 Task: Create a due date automation trigger when advanced on, 2 hours before a card is due add basic assigned only to anyone.
Action: Mouse moved to (918, 287)
Screenshot: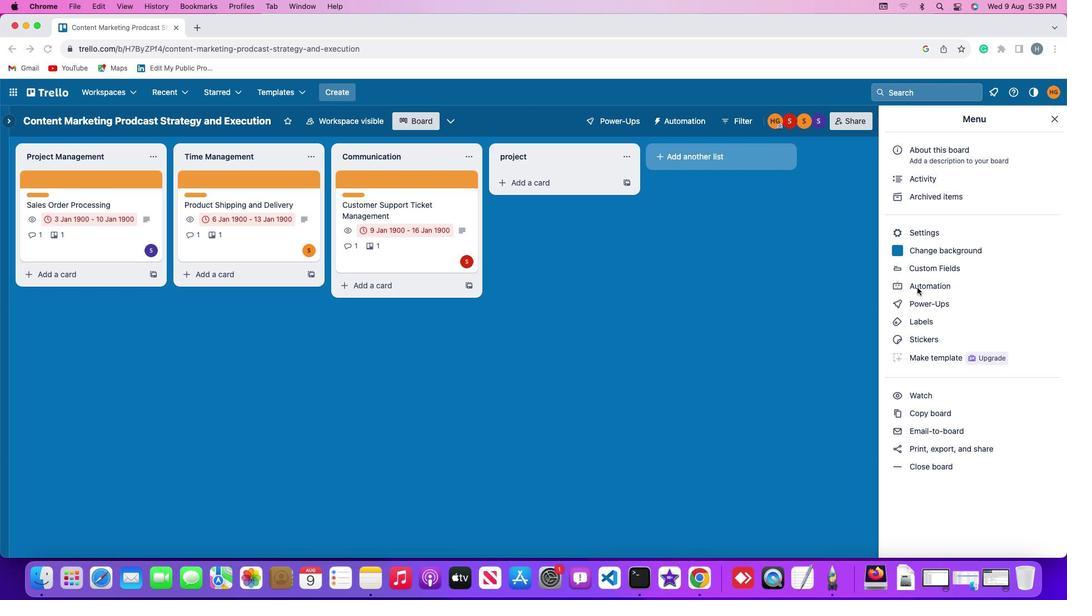 
Action: Mouse pressed left at (918, 287)
Screenshot: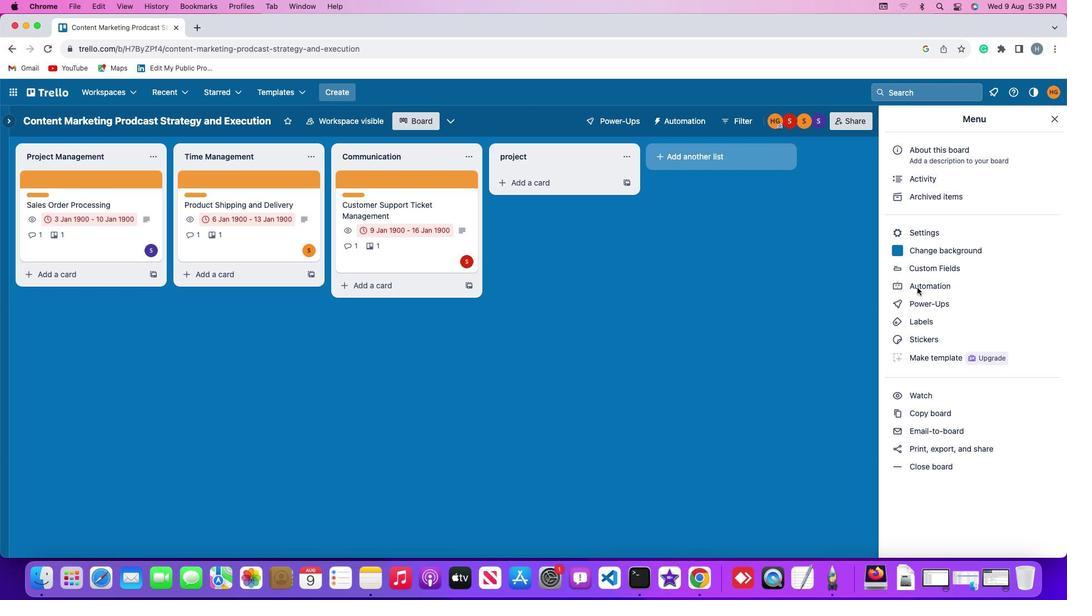 
Action: Mouse pressed left at (918, 287)
Screenshot: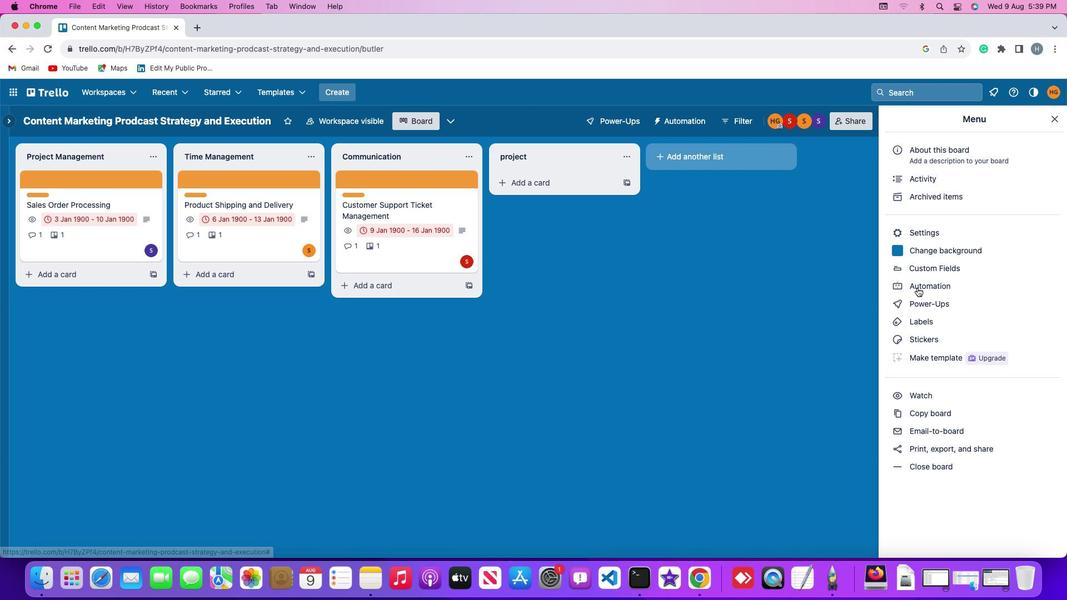 
Action: Mouse moved to (65, 261)
Screenshot: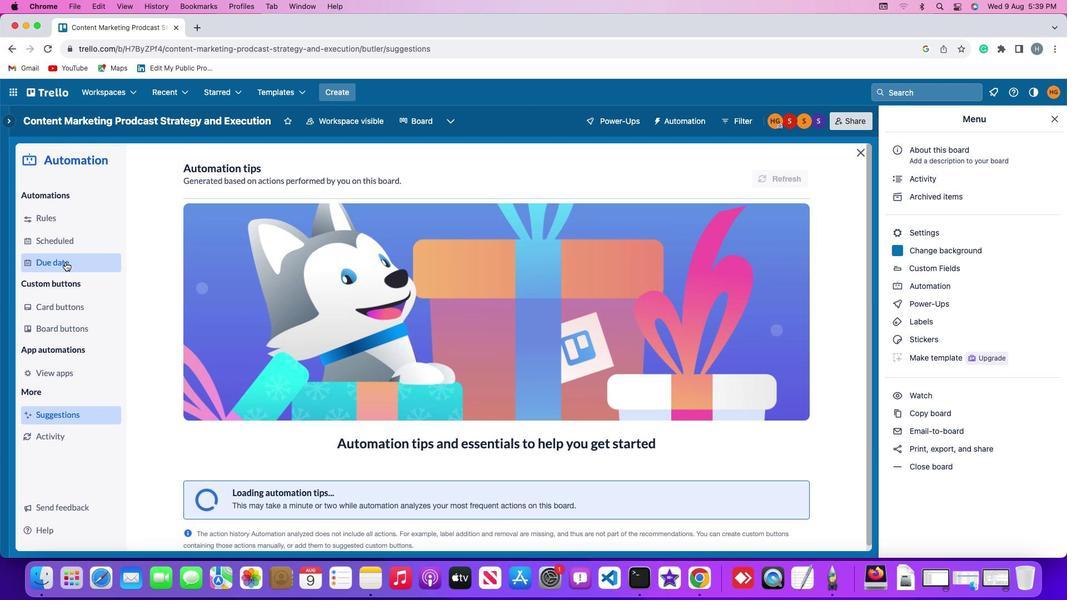 
Action: Mouse pressed left at (65, 261)
Screenshot: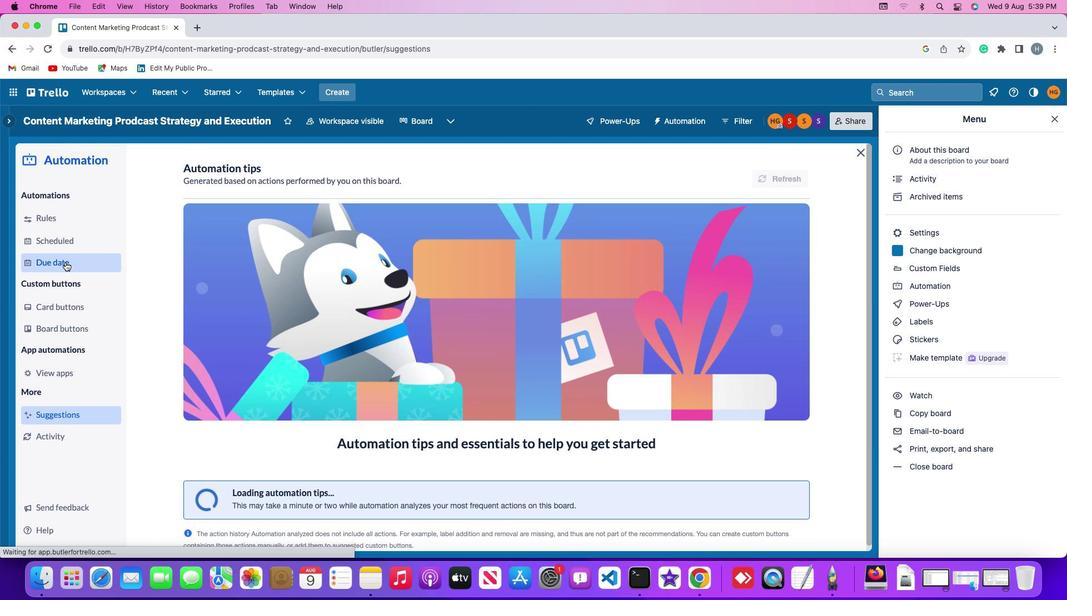 
Action: Mouse moved to (749, 170)
Screenshot: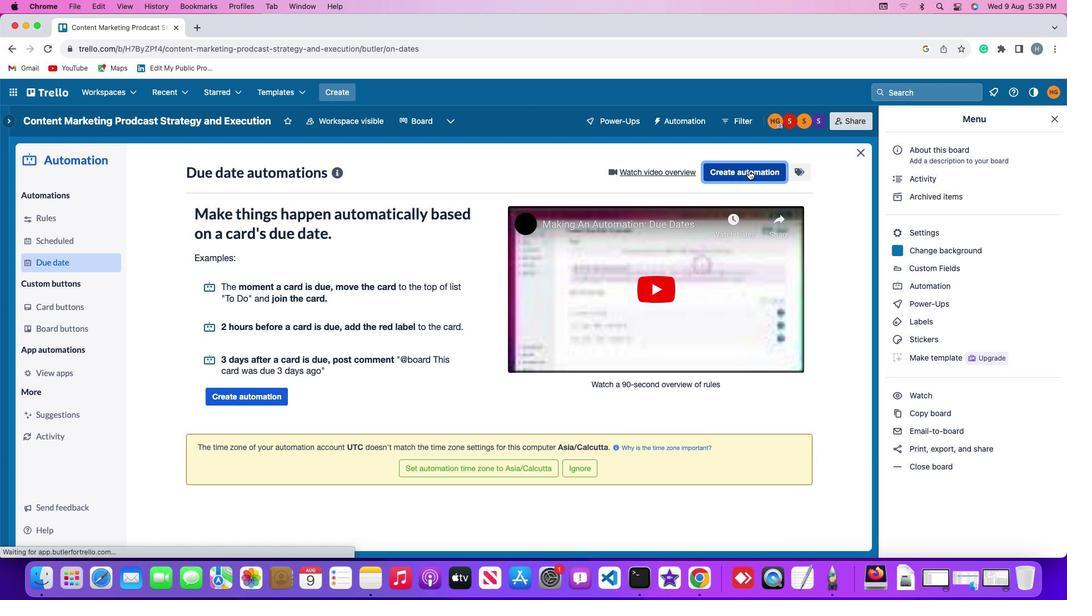 
Action: Mouse pressed left at (749, 170)
Screenshot: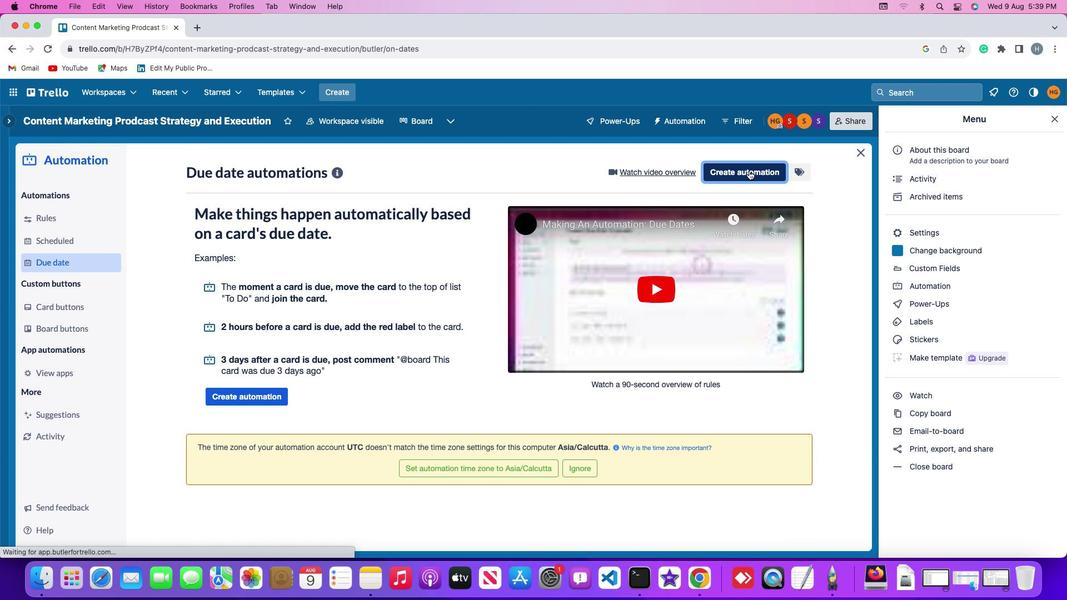 
Action: Mouse moved to (294, 274)
Screenshot: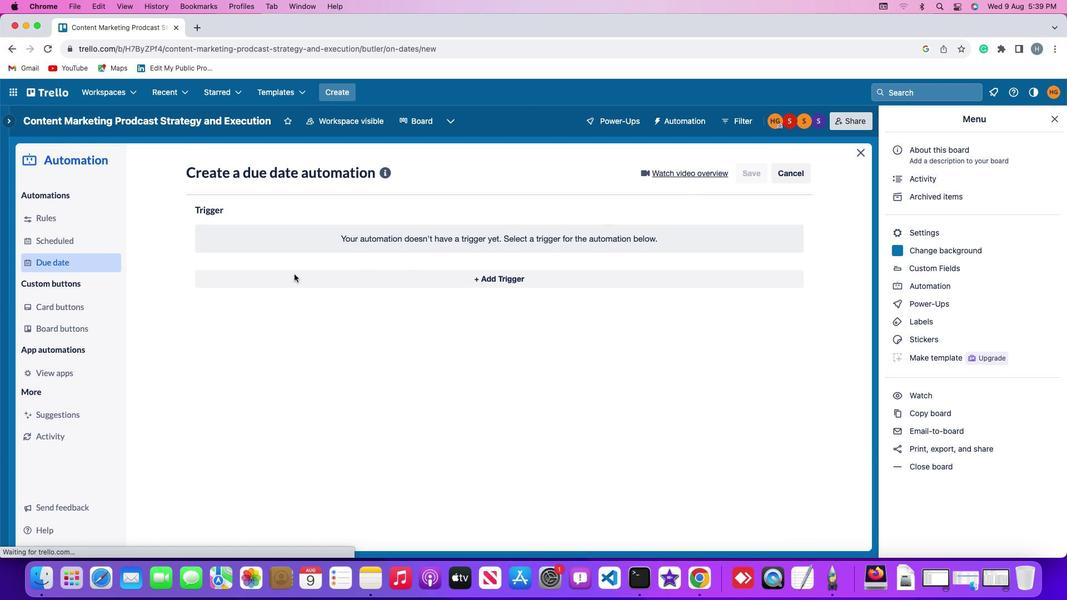 
Action: Mouse pressed left at (294, 274)
Screenshot: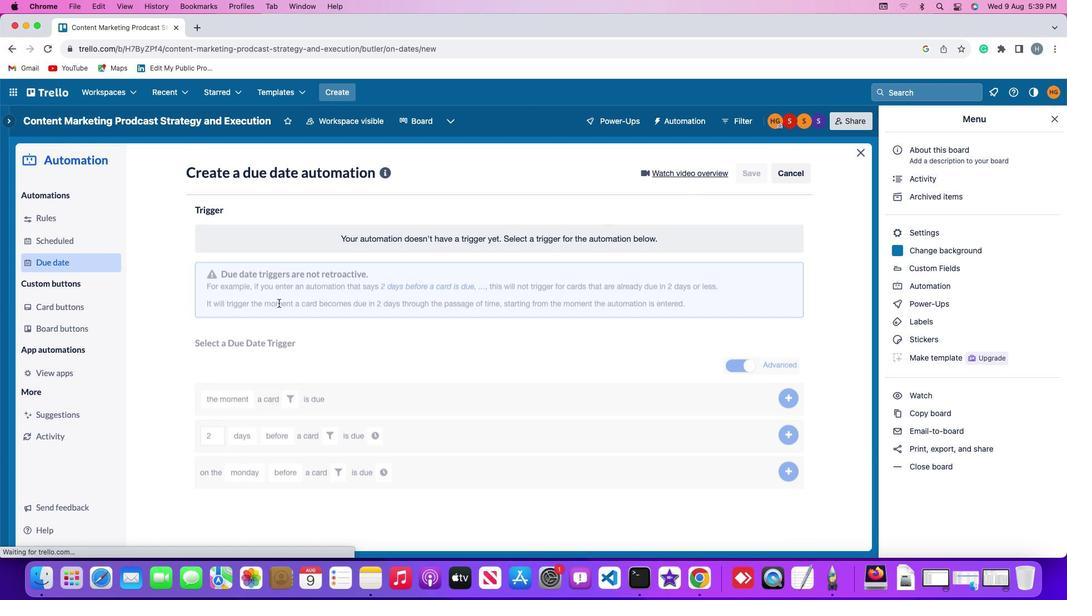 
Action: Mouse moved to (218, 442)
Screenshot: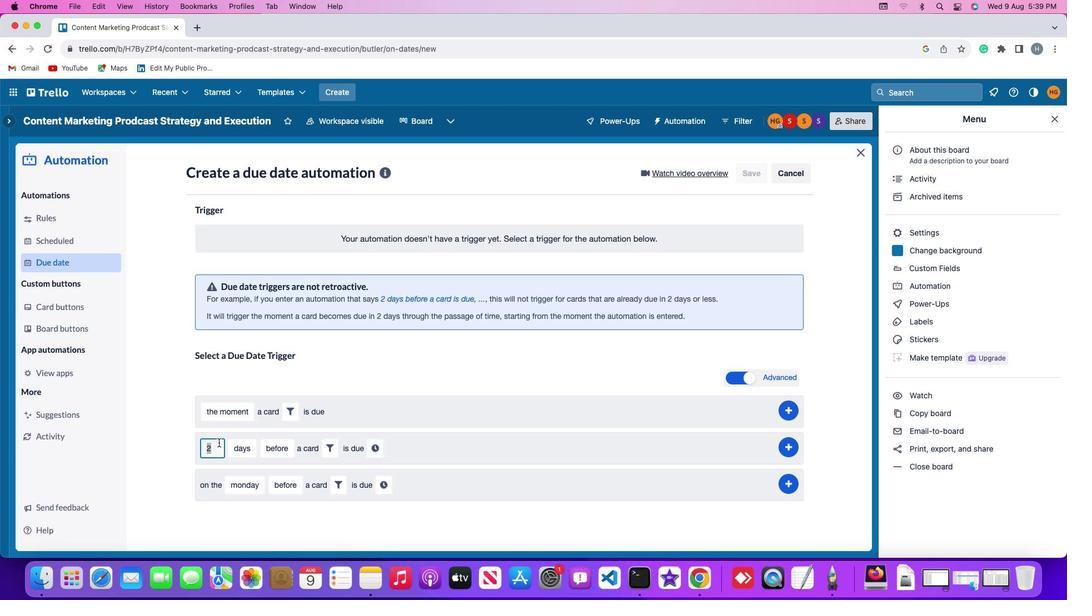 
Action: Mouse pressed left at (218, 442)
Screenshot: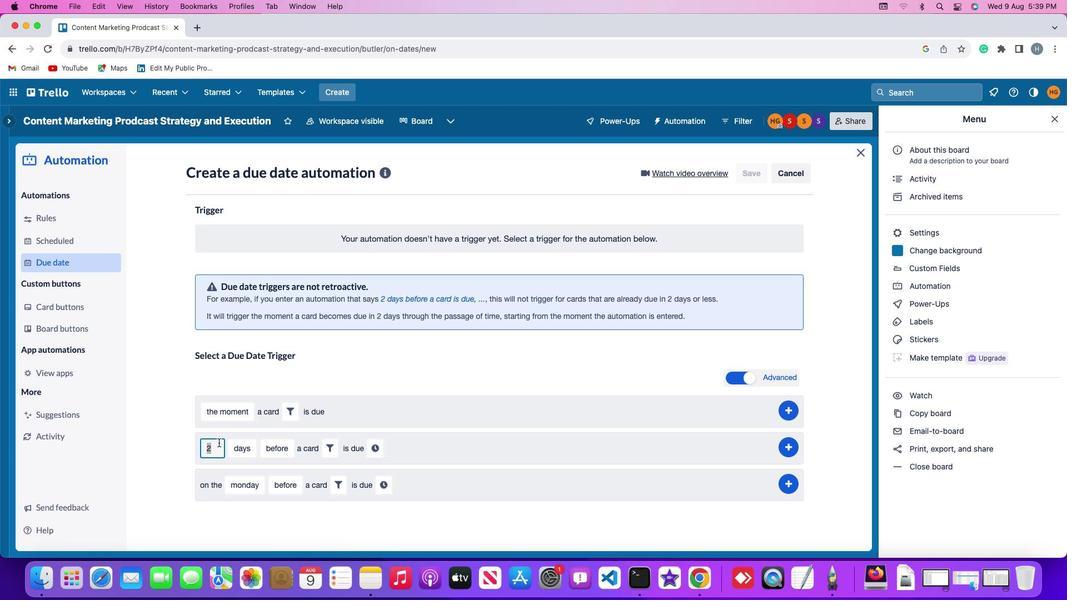 
Action: Mouse moved to (219, 442)
Screenshot: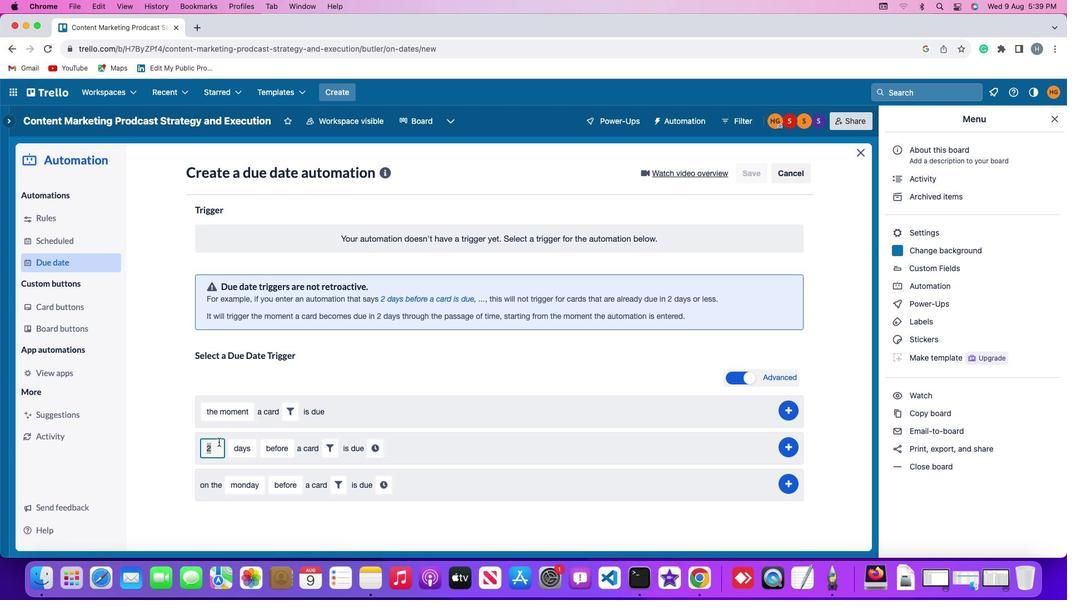 
Action: Key pressed Key.backspace
Screenshot: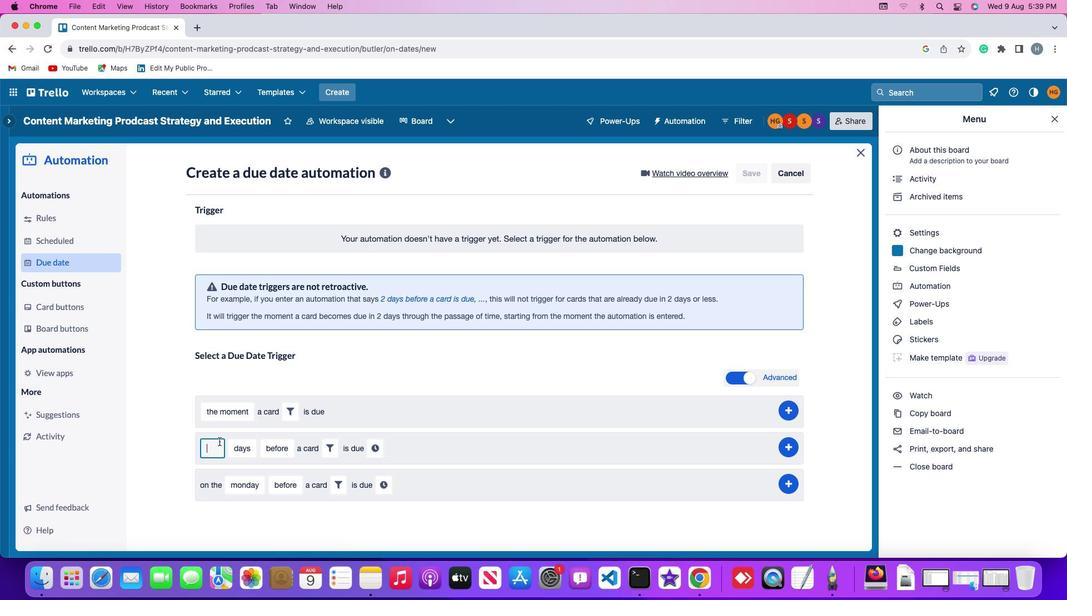 
Action: Mouse moved to (220, 441)
Screenshot: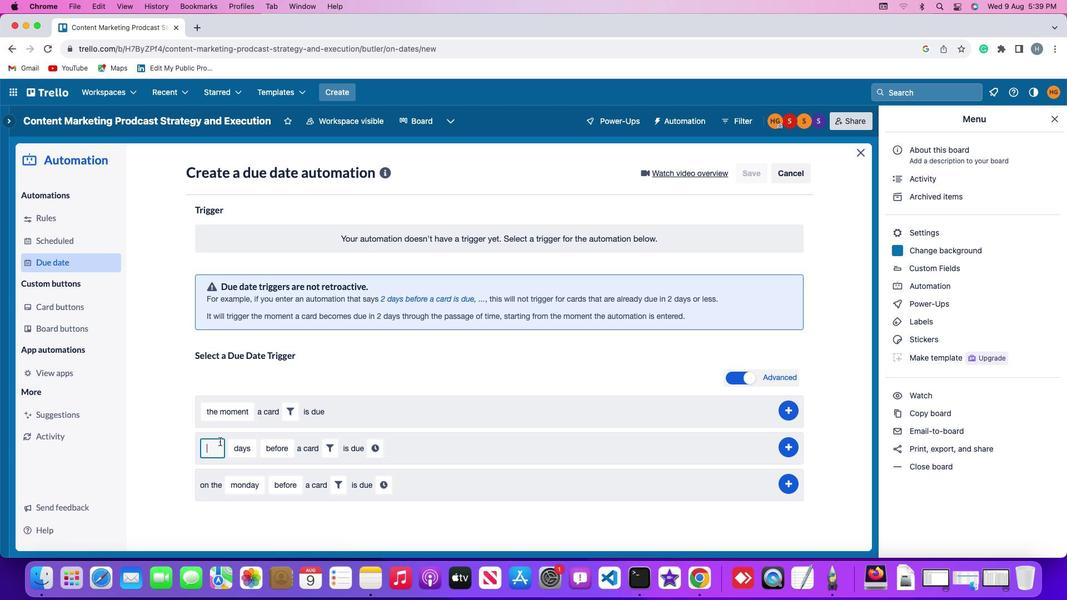 
Action: Key pressed '2'
Screenshot: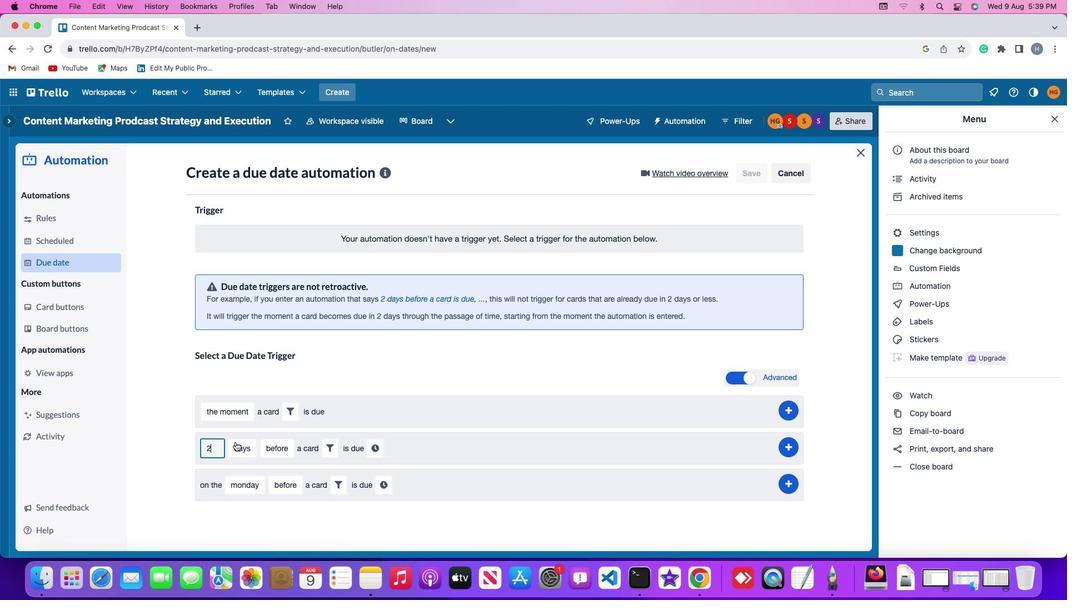 
Action: Mouse moved to (253, 444)
Screenshot: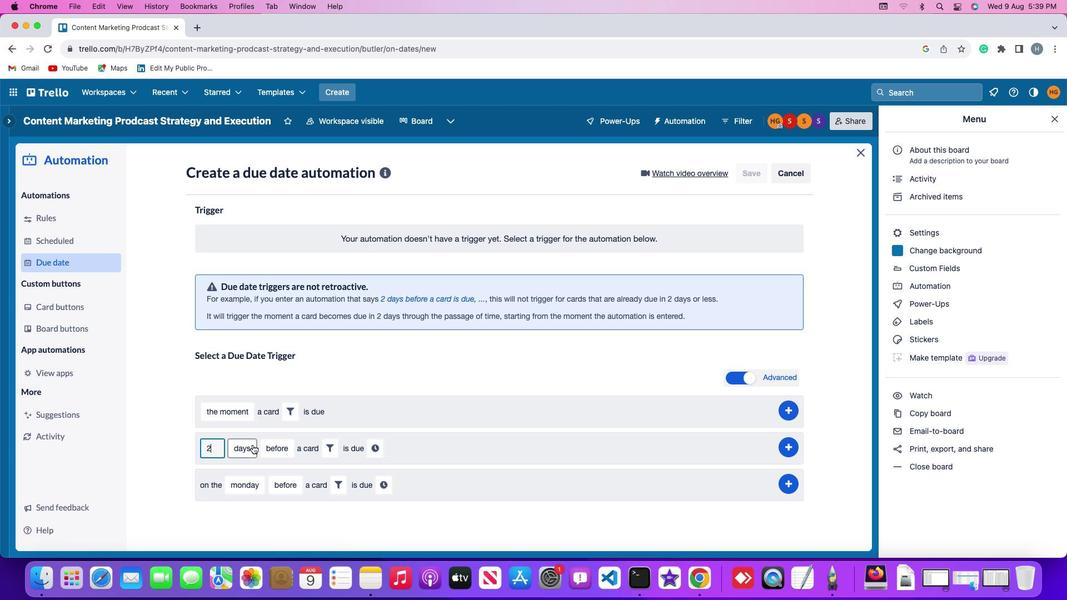 
Action: Mouse pressed left at (253, 444)
Screenshot: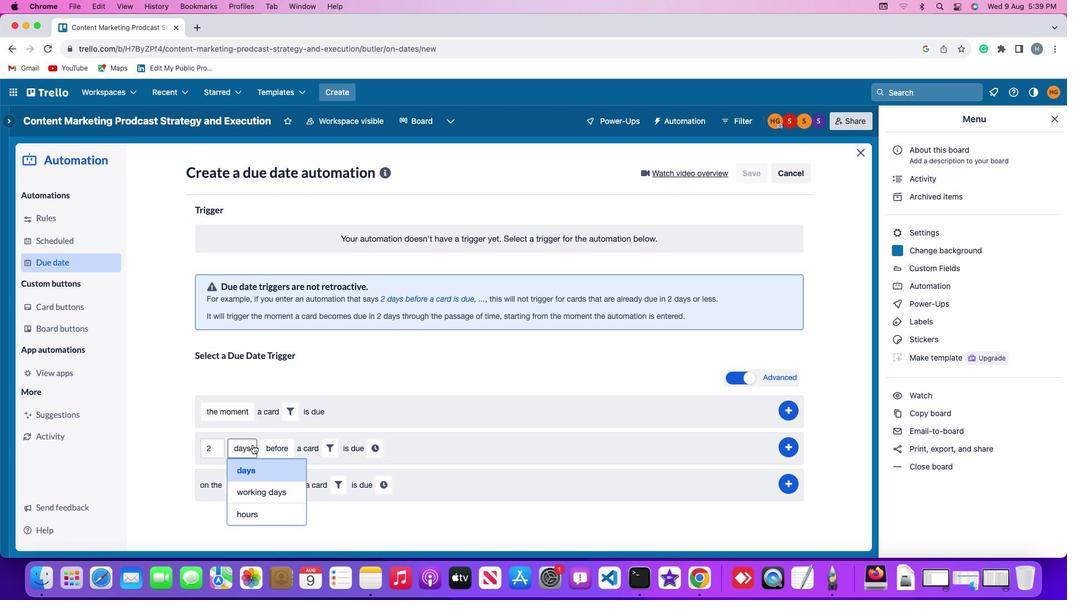 
Action: Mouse moved to (256, 516)
Screenshot: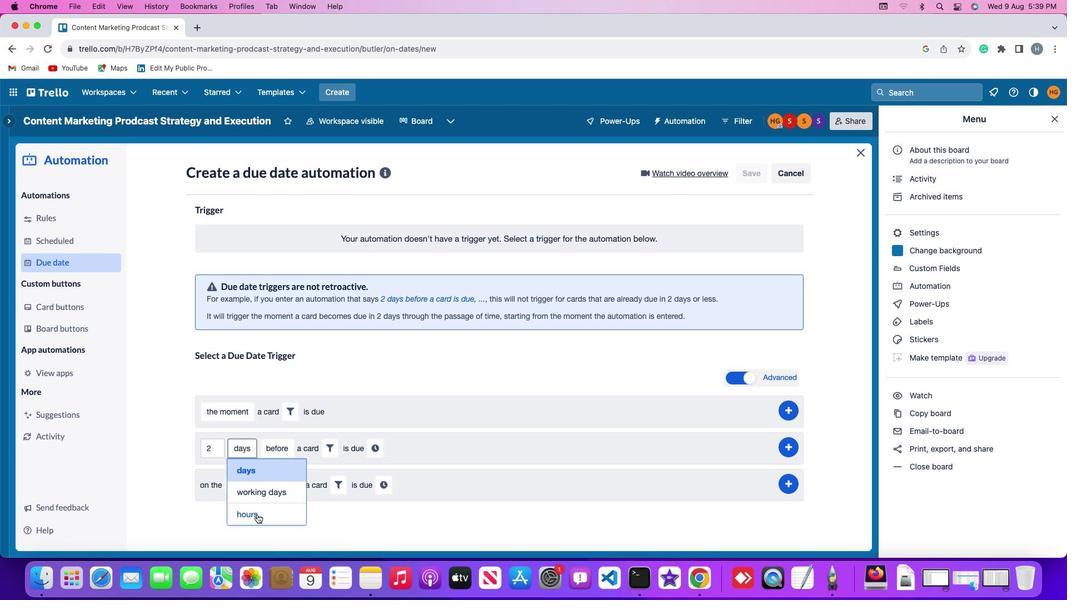 
Action: Mouse pressed left at (256, 516)
Screenshot: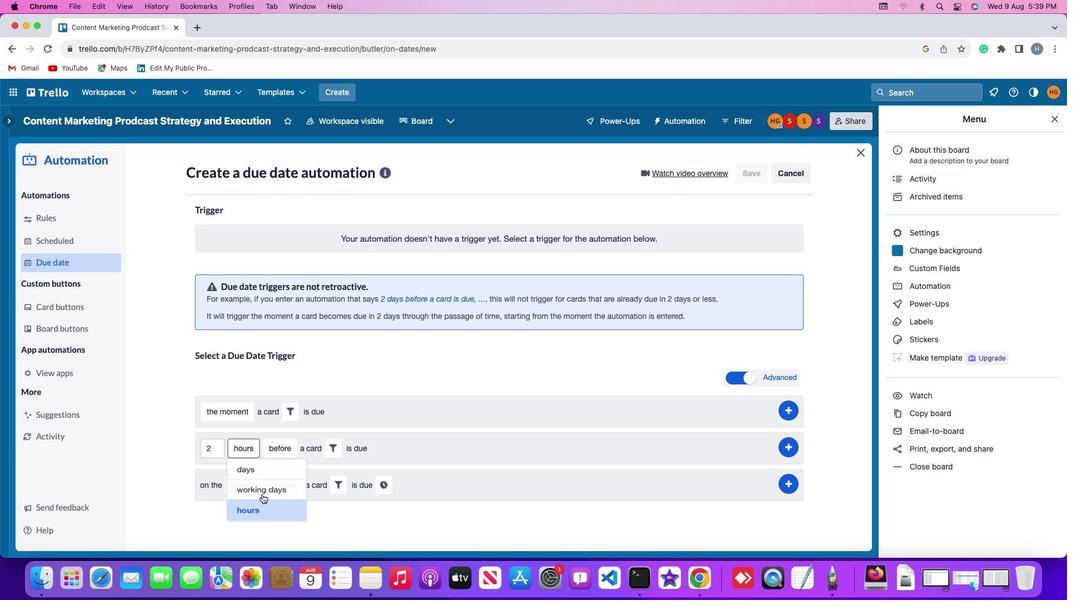 
Action: Mouse moved to (279, 449)
Screenshot: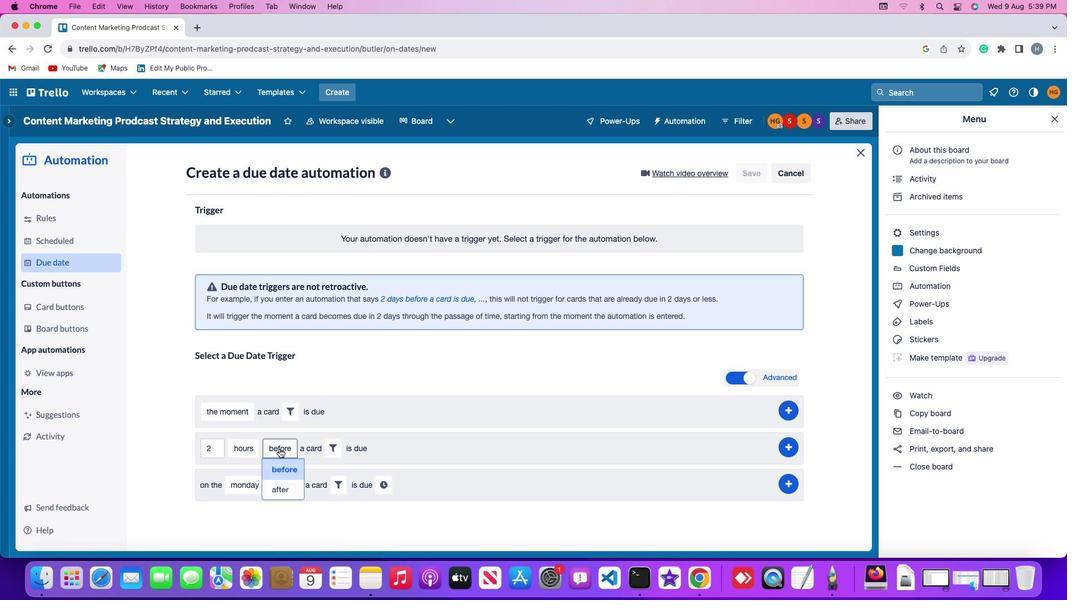 
Action: Mouse pressed left at (279, 449)
Screenshot: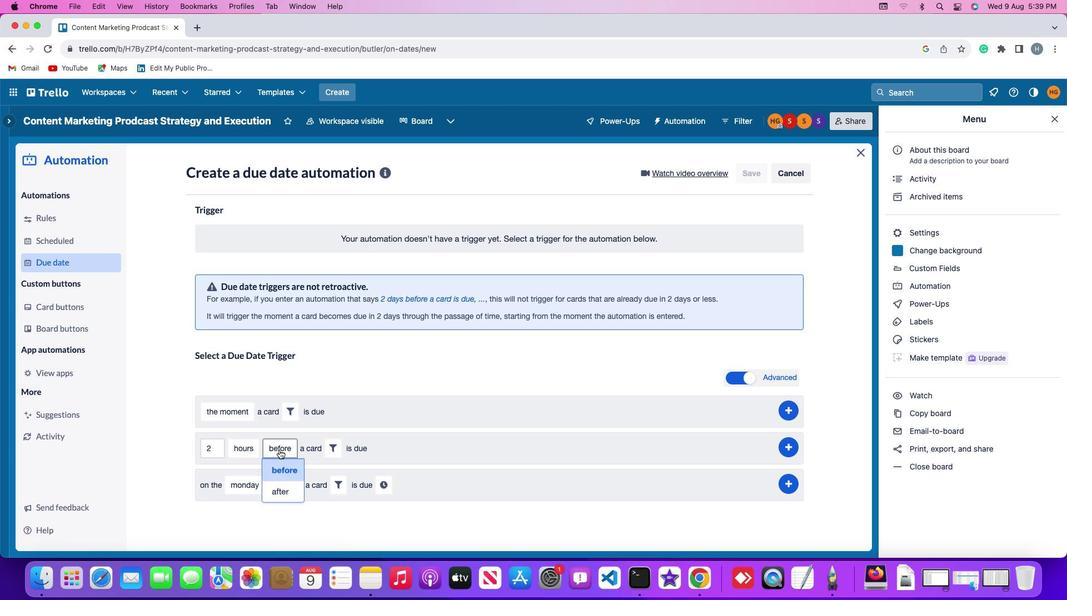 
Action: Mouse moved to (282, 475)
Screenshot: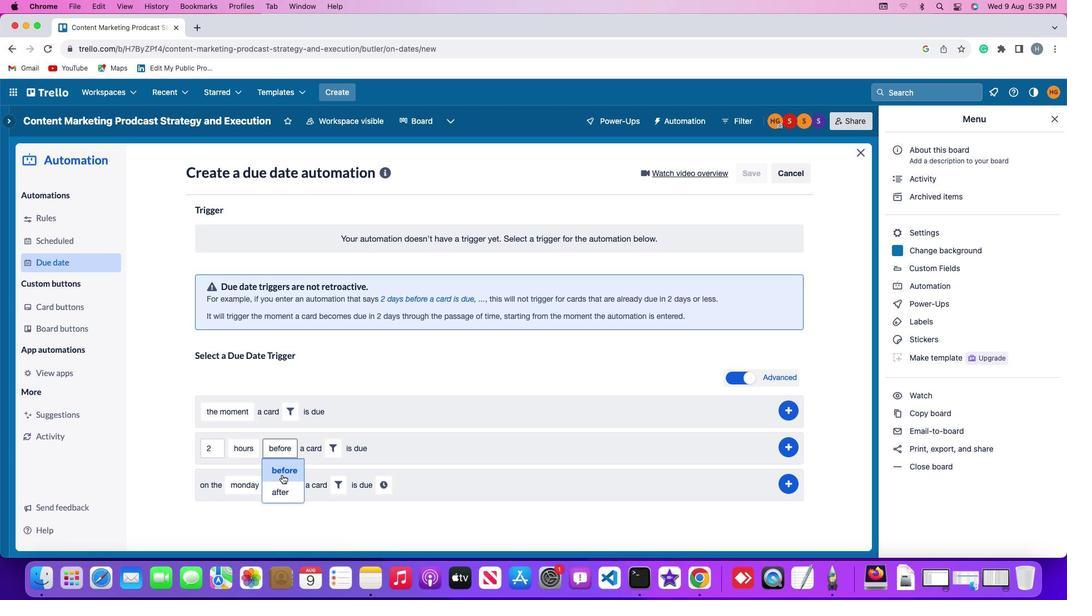 
Action: Mouse pressed left at (282, 475)
Screenshot: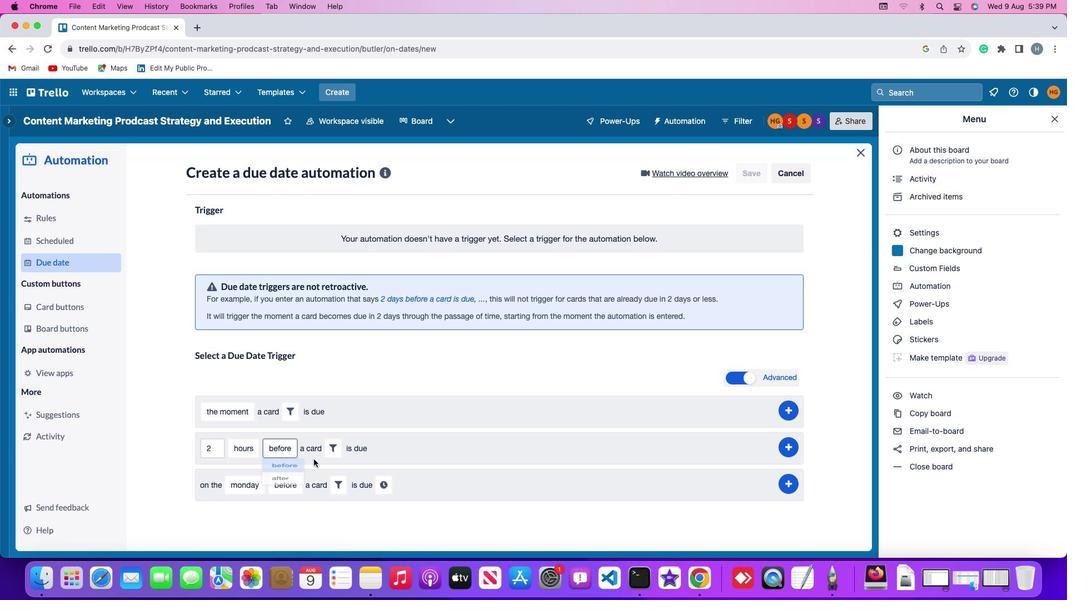 
Action: Mouse moved to (333, 447)
Screenshot: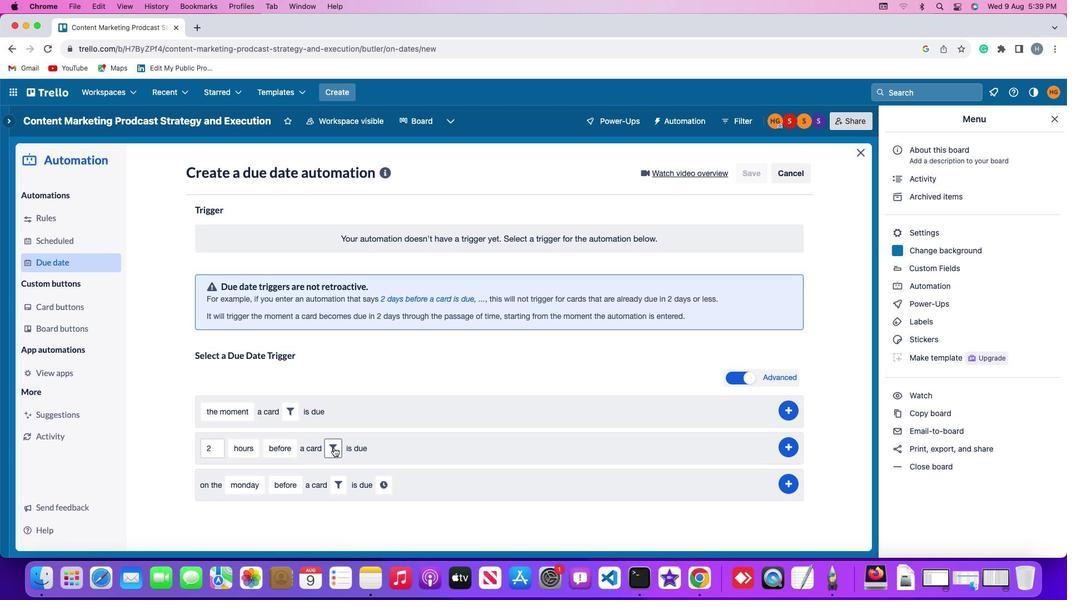 
Action: Mouse pressed left at (333, 447)
Screenshot: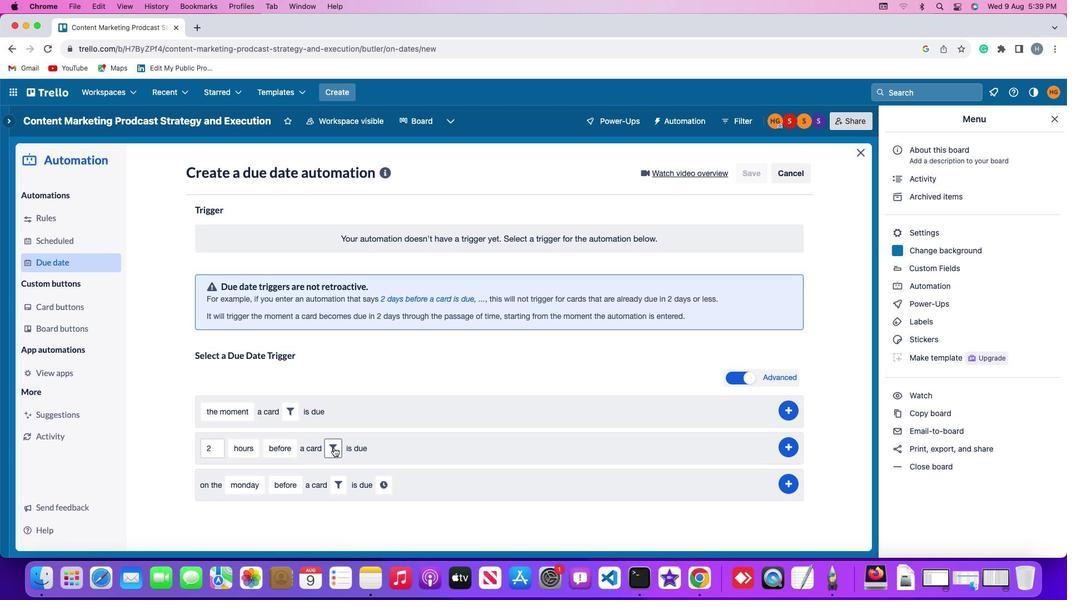 
Action: Mouse moved to (280, 509)
Screenshot: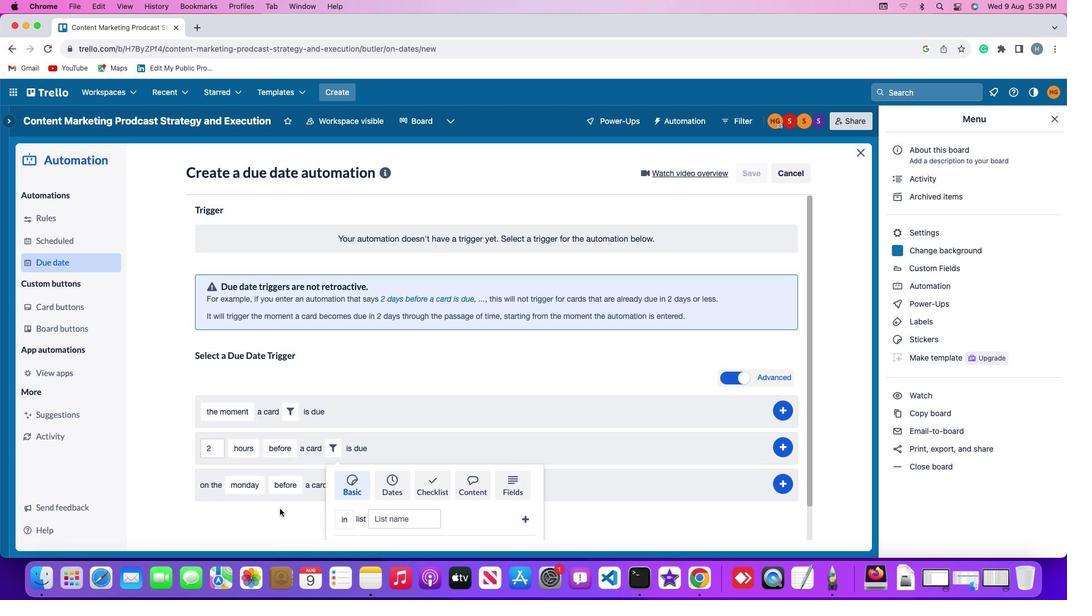 
Action: Mouse scrolled (280, 509) with delta (0, 0)
Screenshot: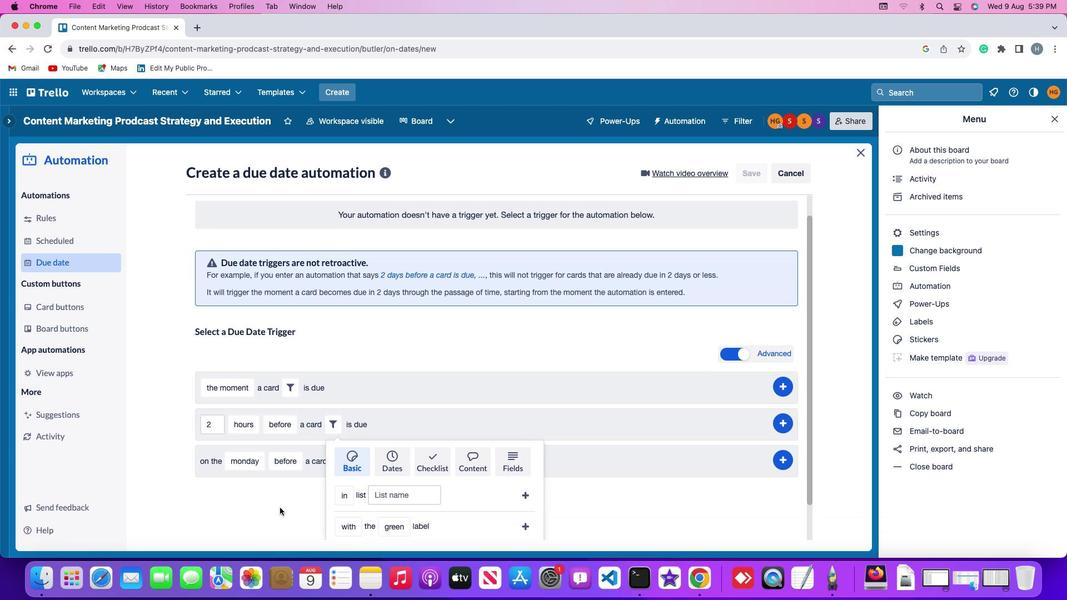 
Action: Mouse scrolled (280, 509) with delta (0, 0)
Screenshot: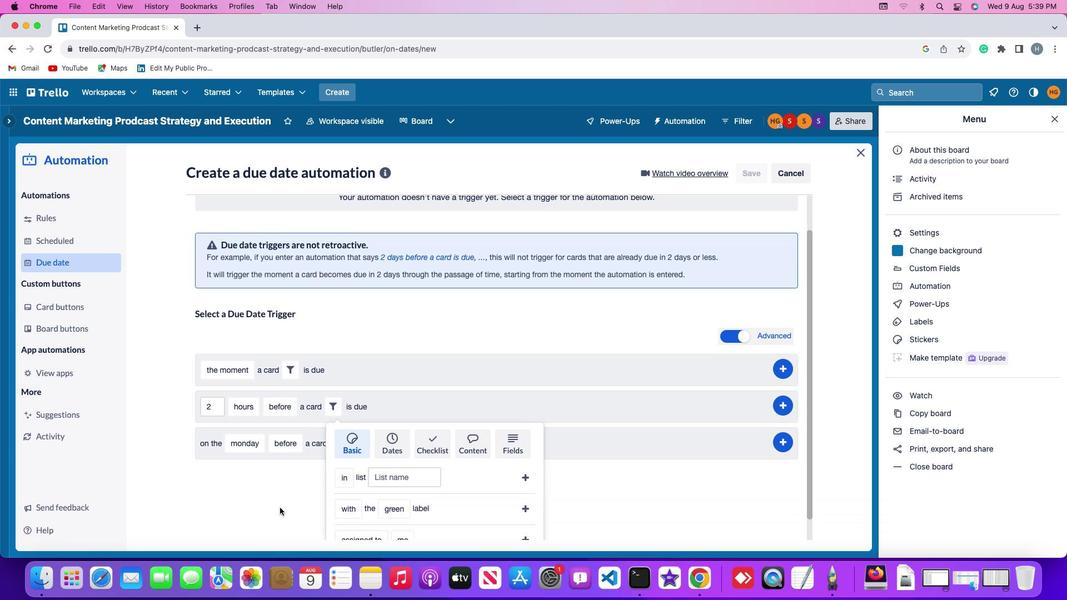 
Action: Mouse scrolled (280, 509) with delta (0, -1)
Screenshot: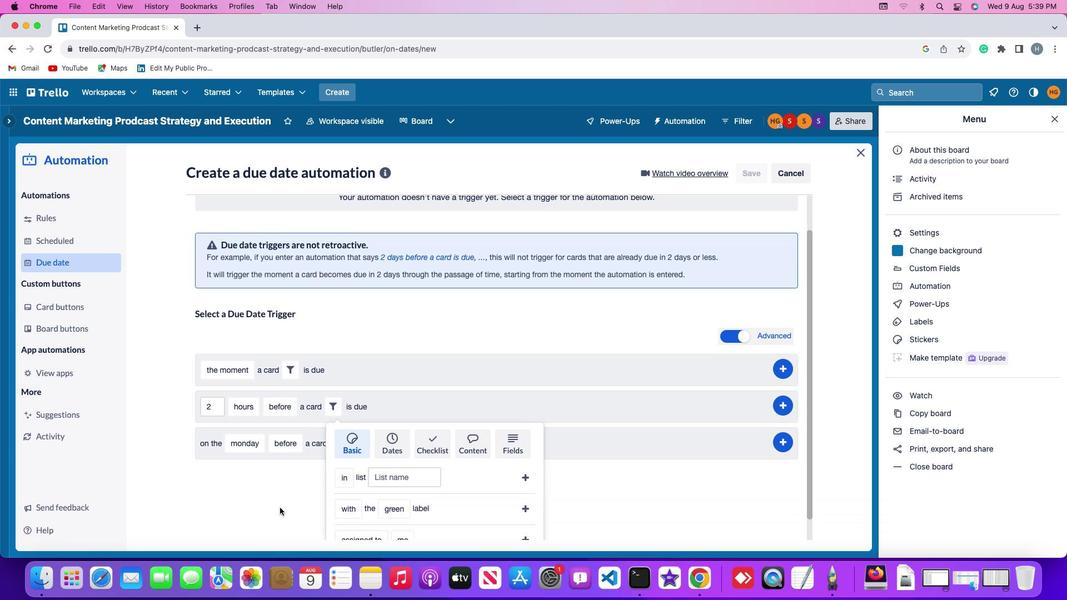
Action: Mouse scrolled (280, 509) with delta (0, -2)
Screenshot: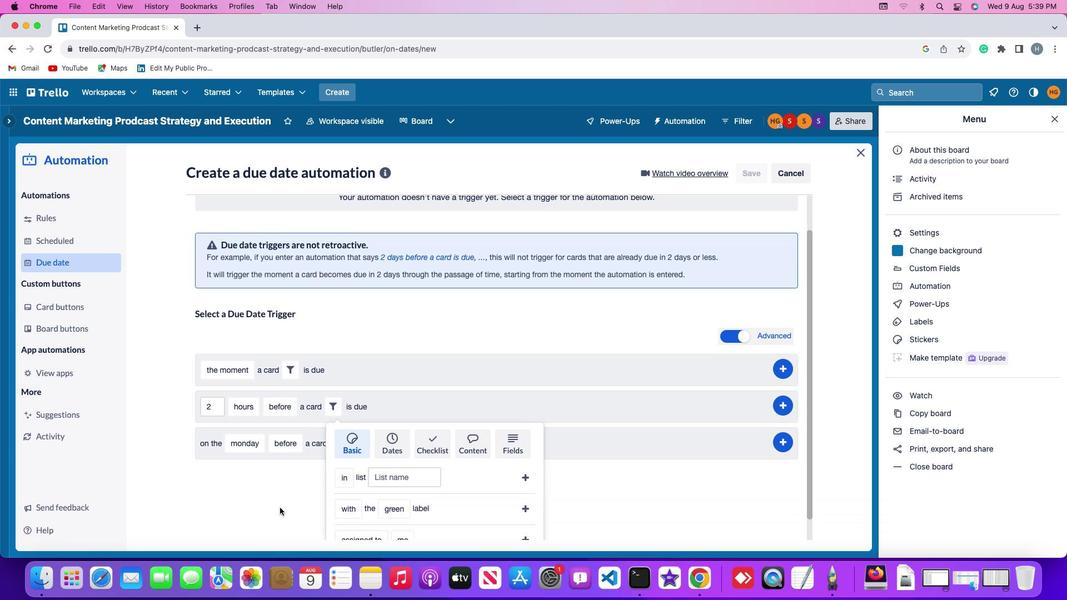 
Action: Mouse moved to (280, 507)
Screenshot: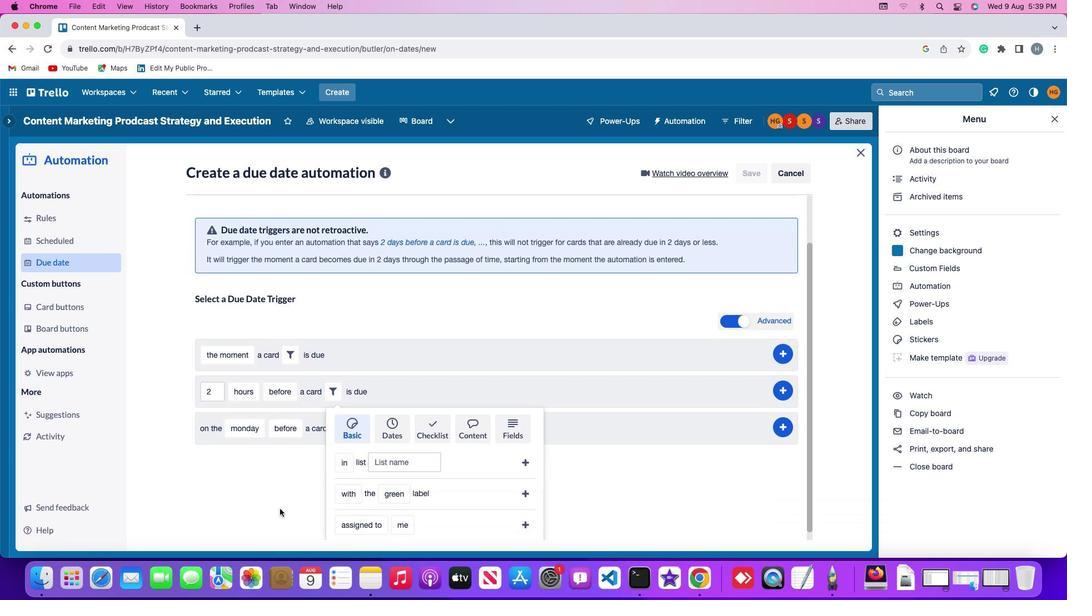 
Action: Mouse scrolled (280, 507) with delta (0, -2)
Screenshot: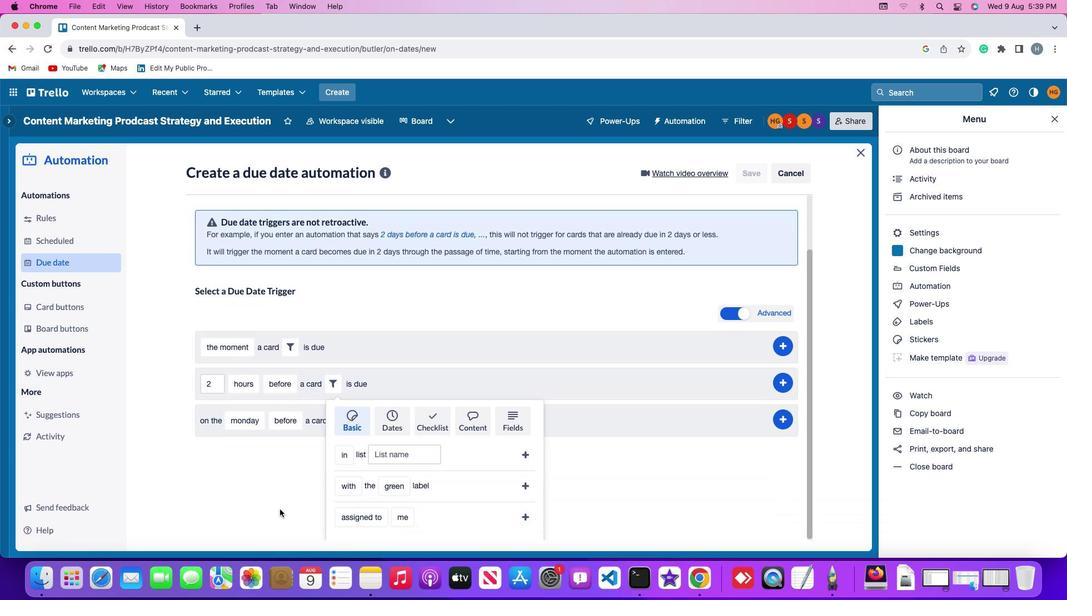 
Action: Mouse moved to (279, 510)
Screenshot: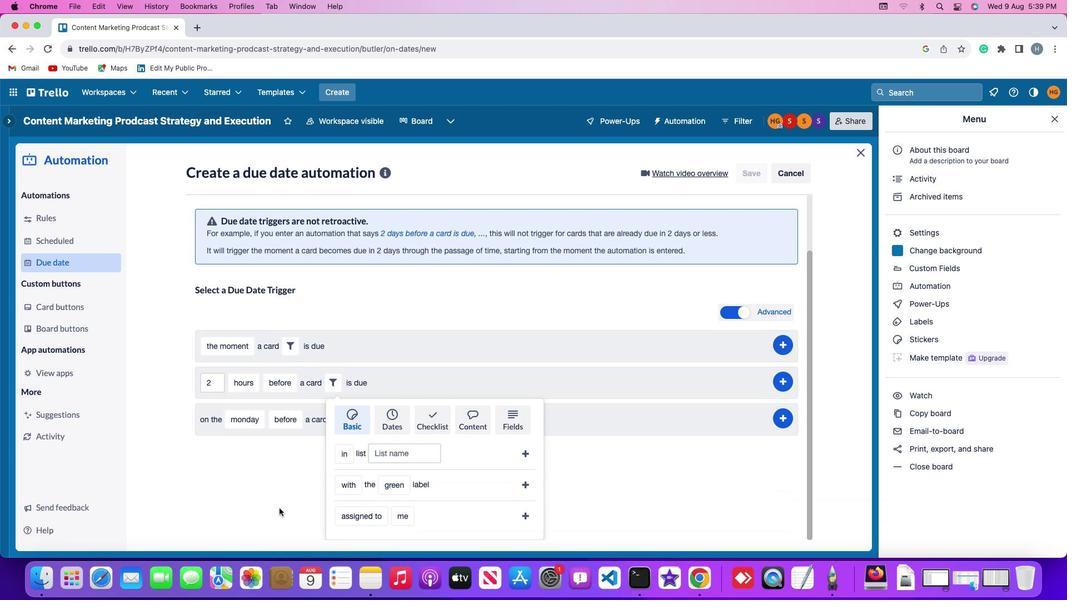 
Action: Mouse scrolled (279, 510) with delta (0, 0)
Screenshot: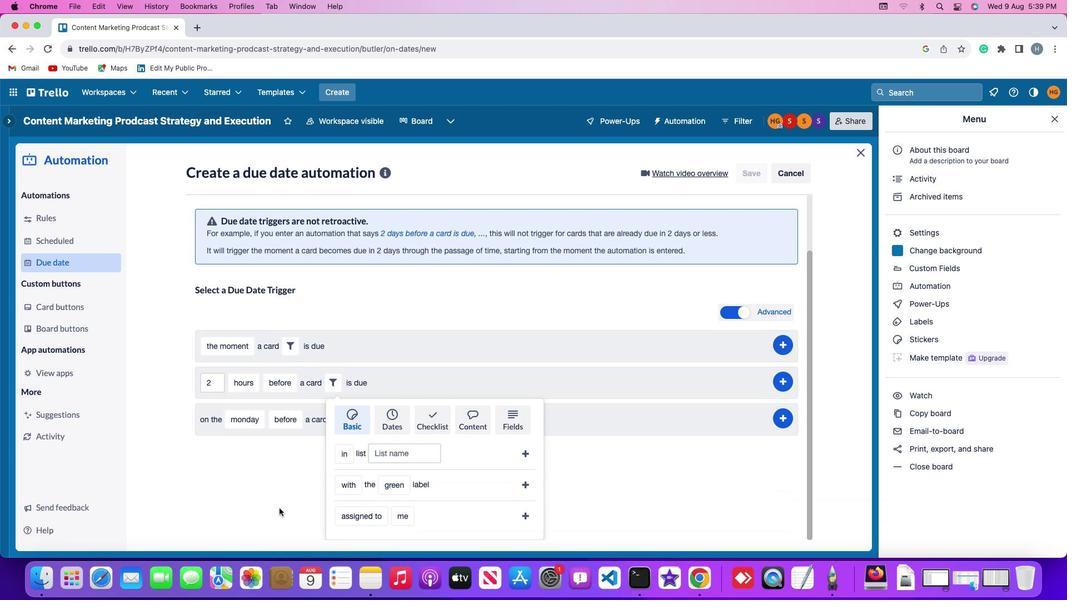 
Action: Mouse moved to (279, 510)
Screenshot: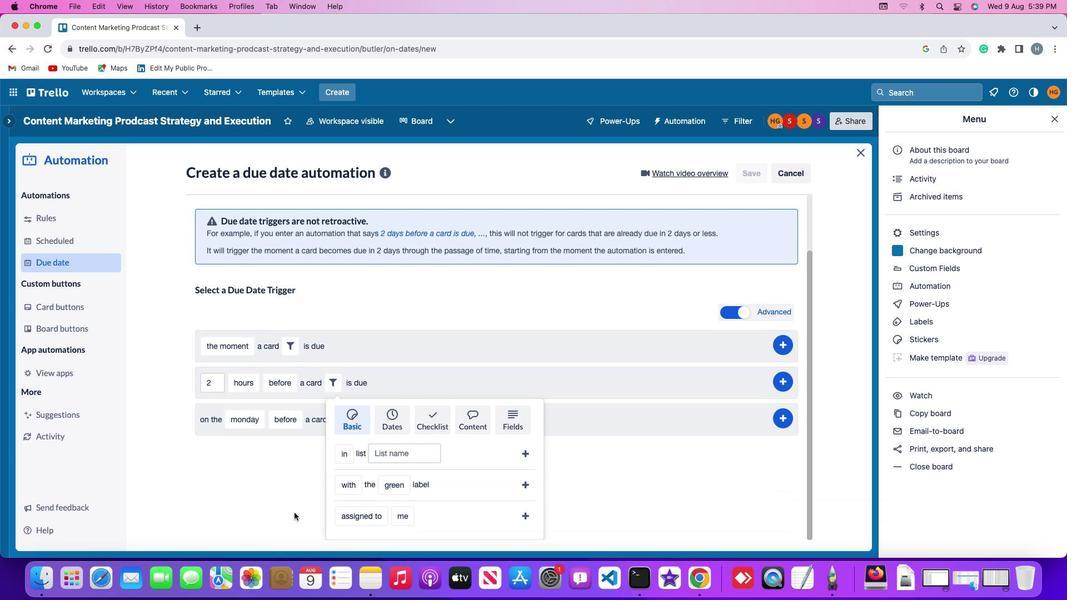 
Action: Mouse scrolled (279, 510) with delta (0, 0)
Screenshot: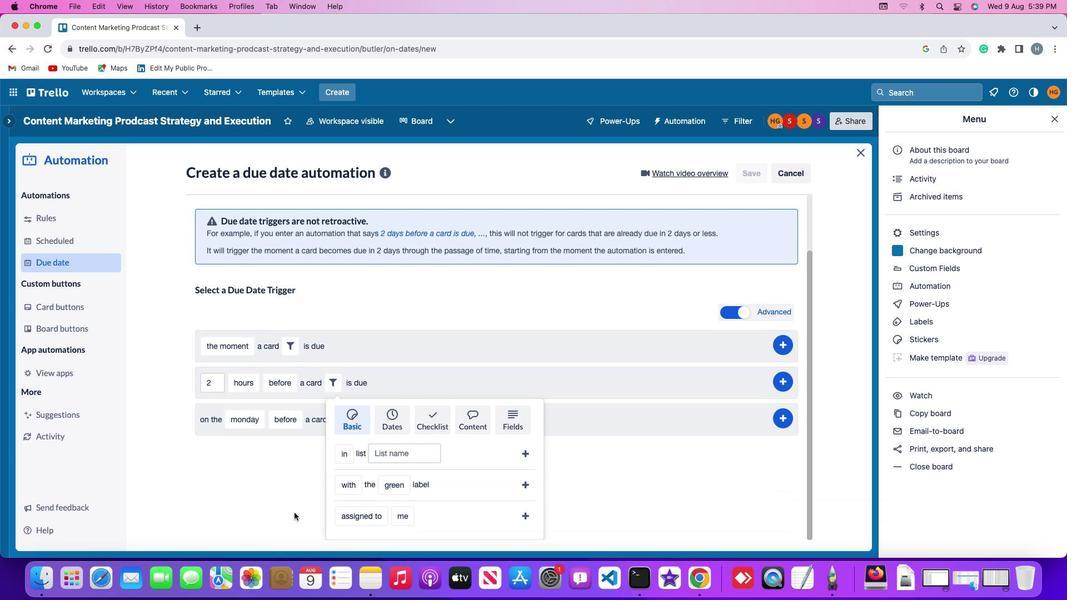 
Action: Mouse moved to (278, 510)
Screenshot: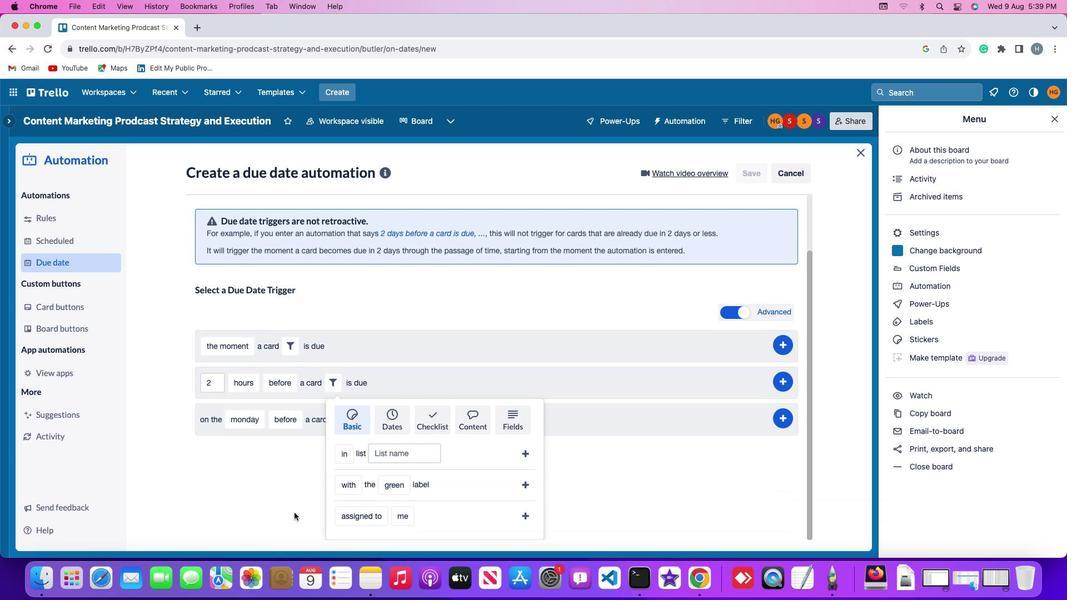 
Action: Mouse scrolled (278, 510) with delta (0, -1)
Screenshot: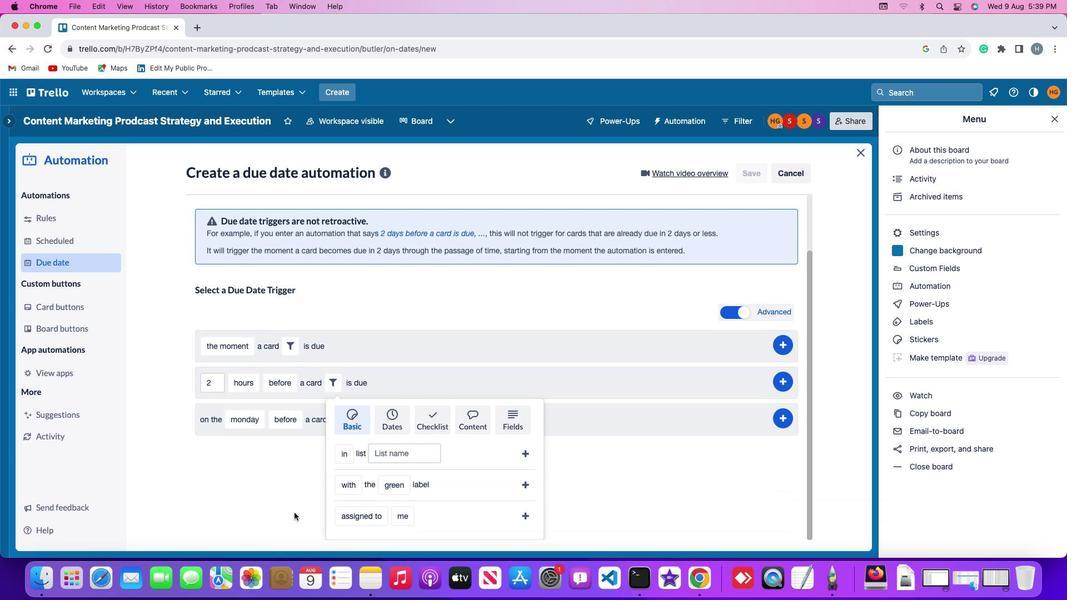 
Action: Mouse moved to (345, 520)
Screenshot: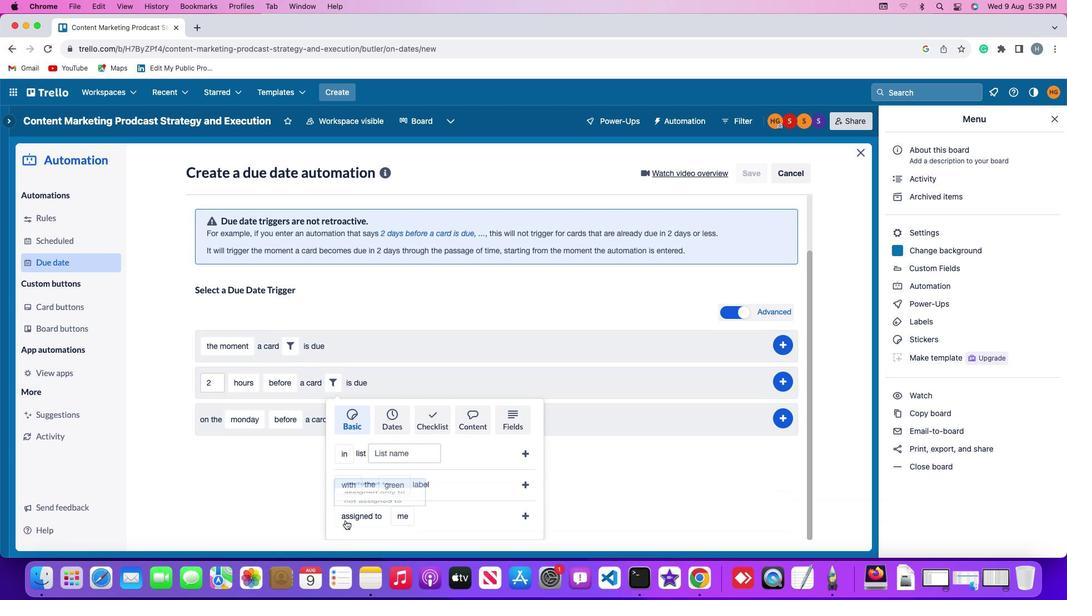 
Action: Mouse pressed left at (345, 520)
Screenshot: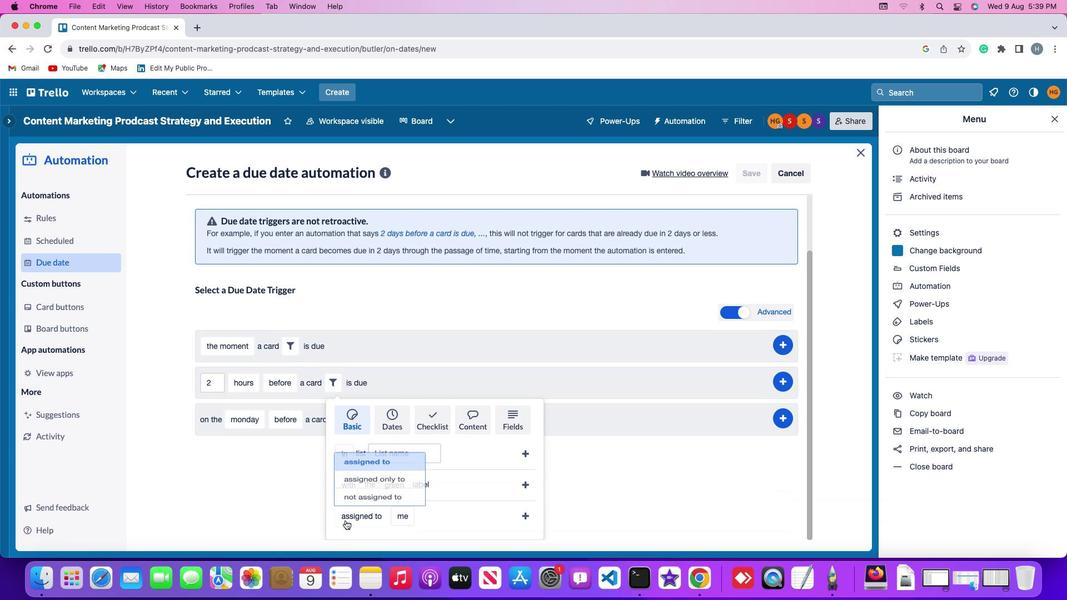 
Action: Mouse moved to (354, 477)
Screenshot: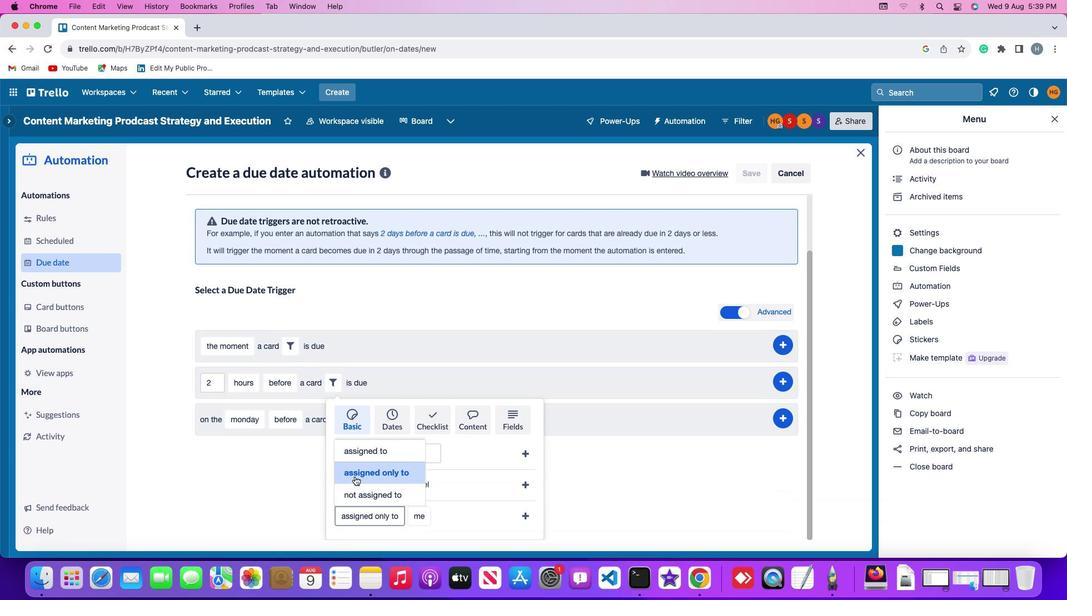 
Action: Mouse pressed left at (354, 477)
Screenshot: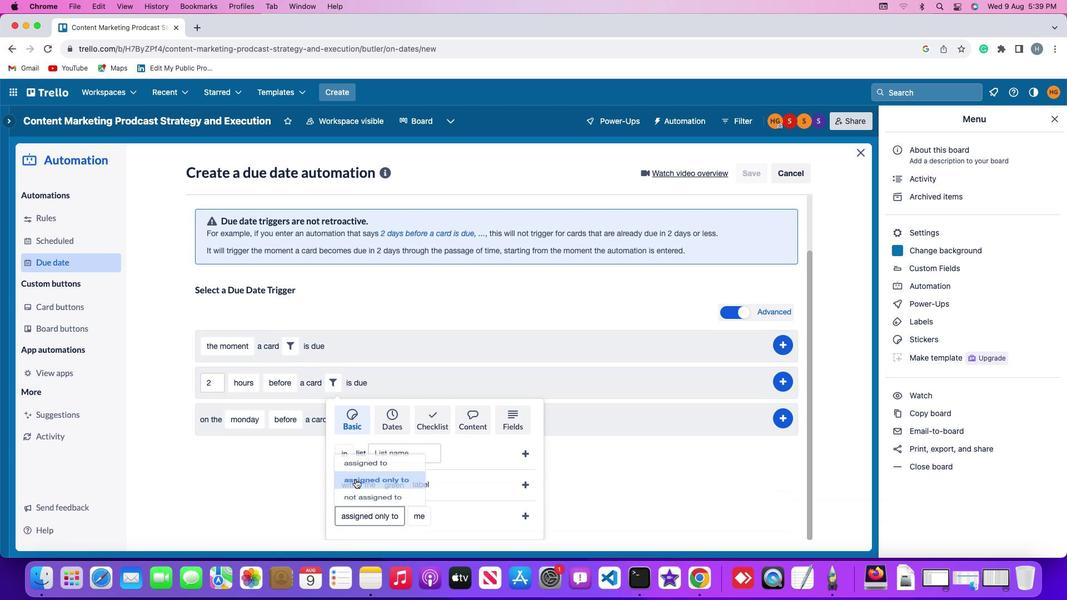 
Action: Mouse moved to (416, 516)
Screenshot: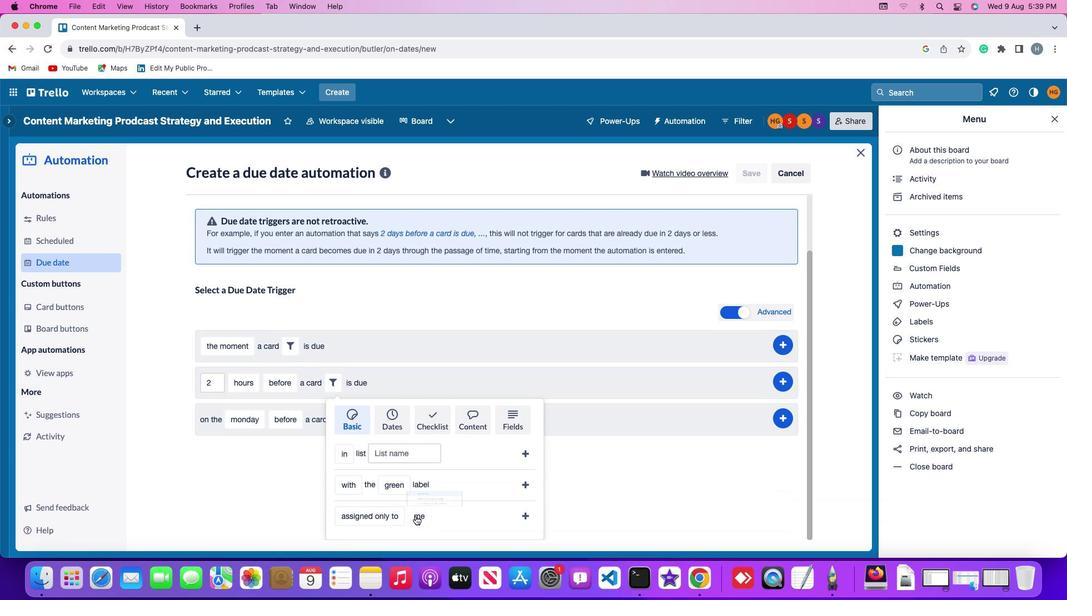 
Action: Mouse pressed left at (416, 516)
Screenshot: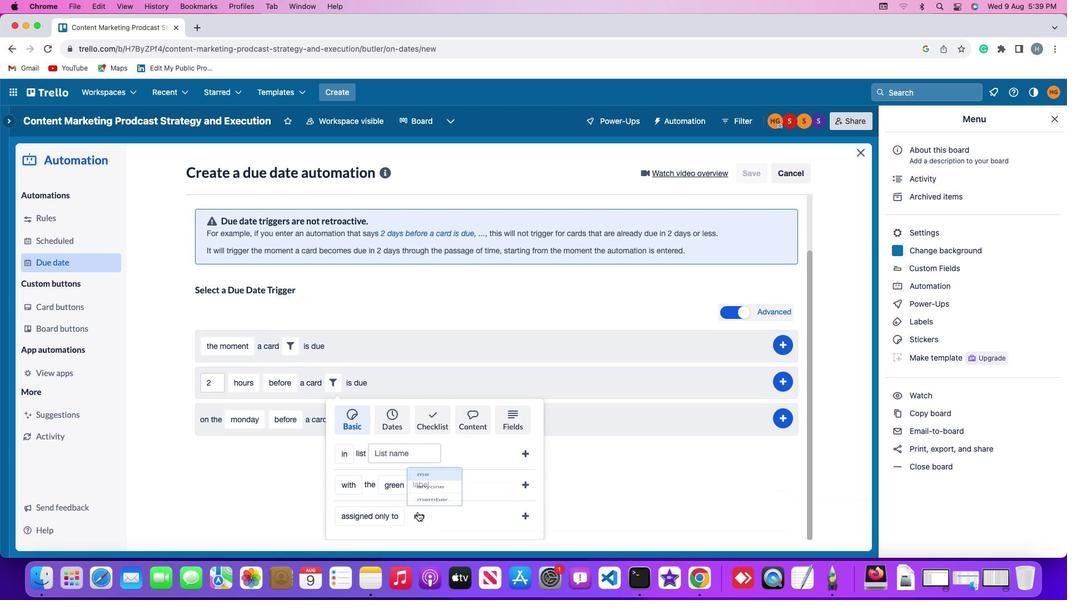 
Action: Mouse moved to (428, 477)
Screenshot: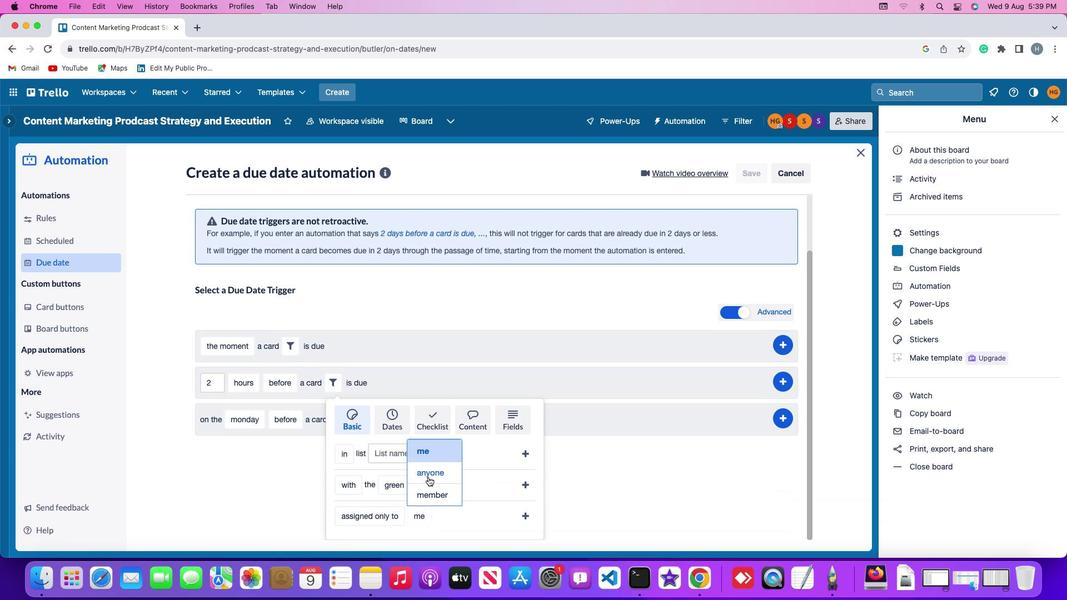 
Action: Mouse pressed left at (428, 477)
Screenshot: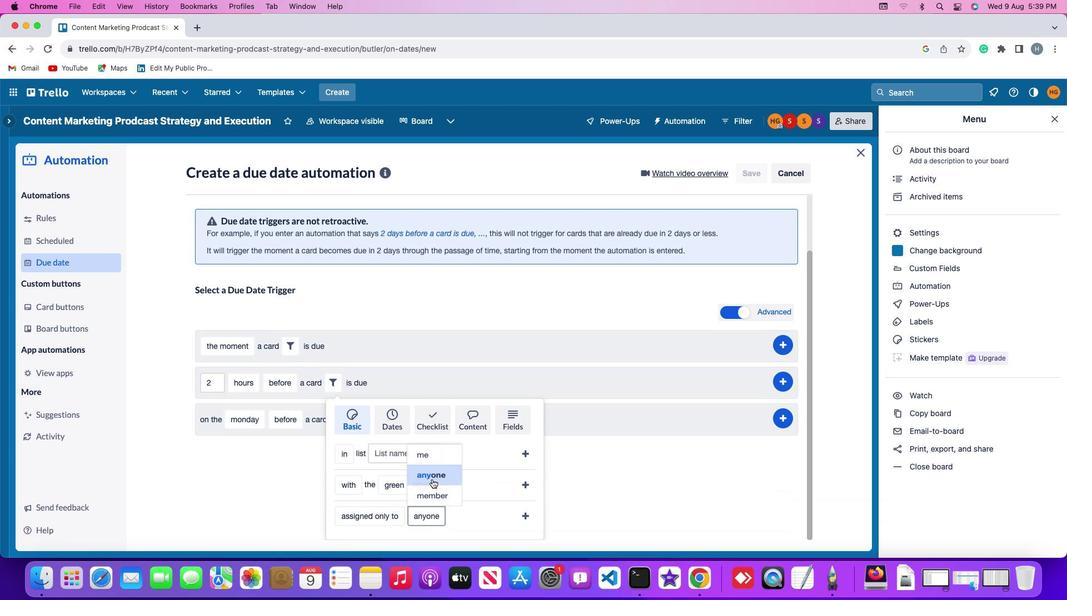 
Action: Mouse moved to (522, 516)
Screenshot: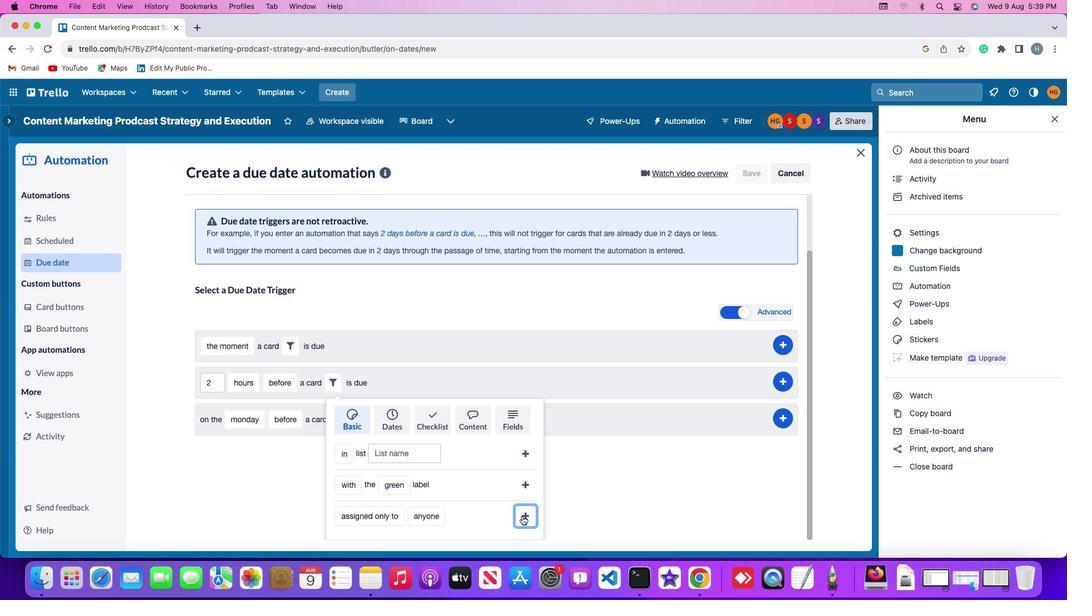
Action: Mouse pressed left at (522, 516)
Screenshot: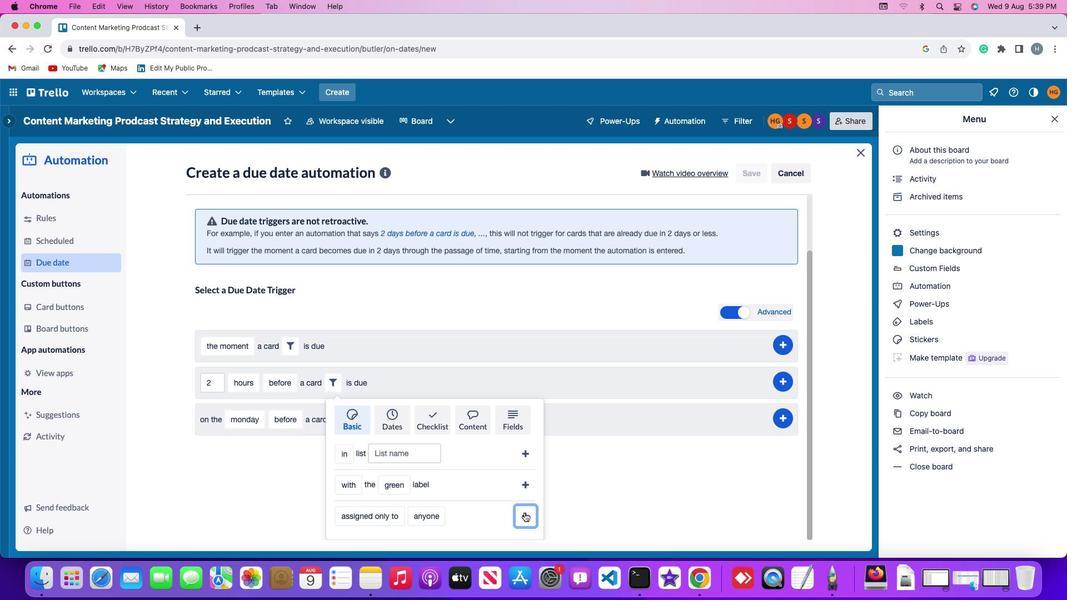 
Action: Mouse moved to (789, 444)
Screenshot: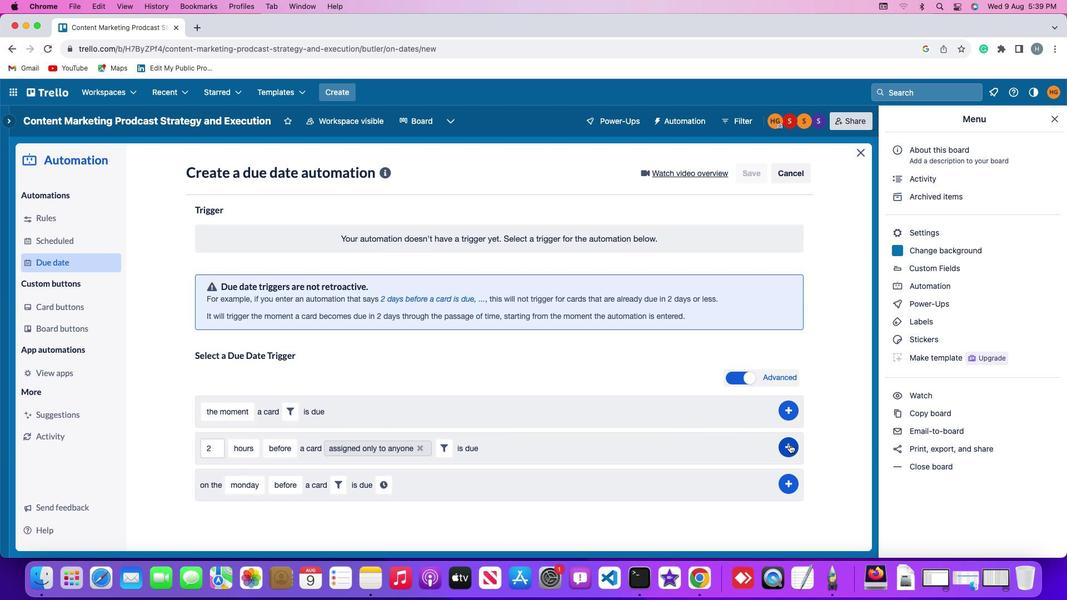 
Action: Mouse pressed left at (789, 444)
Screenshot: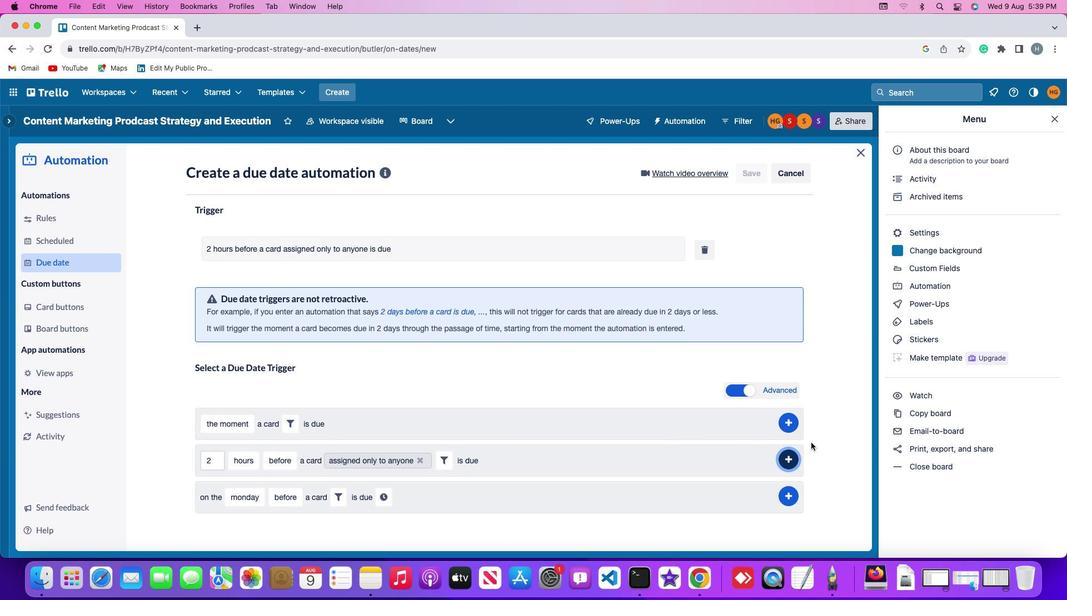
Action: Mouse moved to (839, 363)
Screenshot: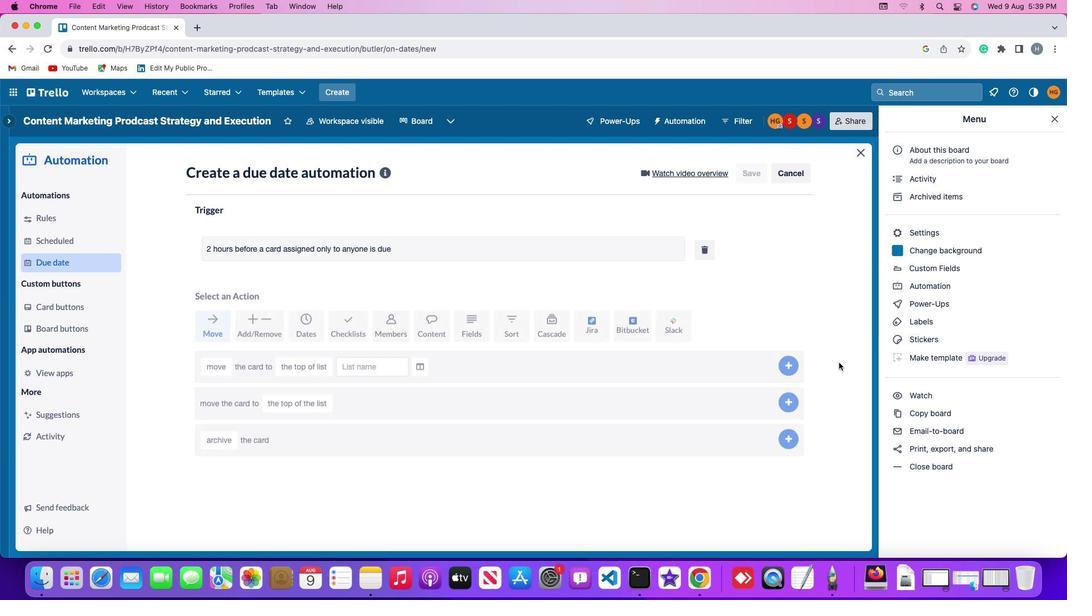 
